 Task: Change Option To Command
Action: Mouse pressed left at (46, 0)
Screenshot: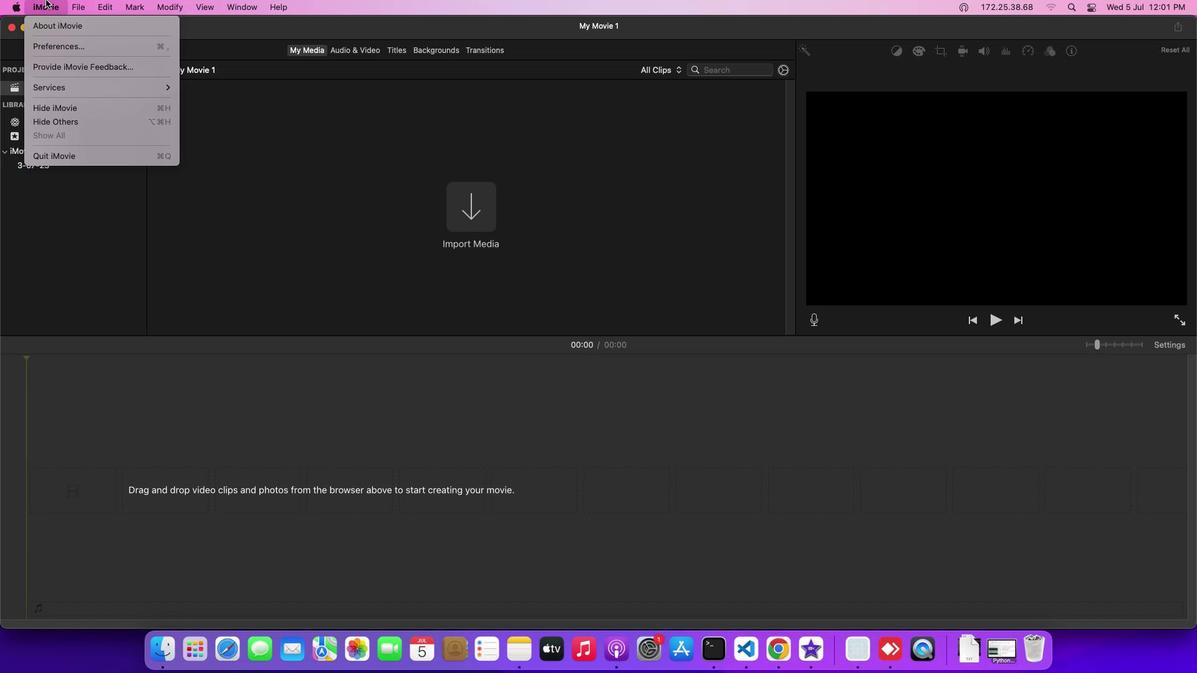 
Action: Mouse moved to (43, 82)
Screenshot: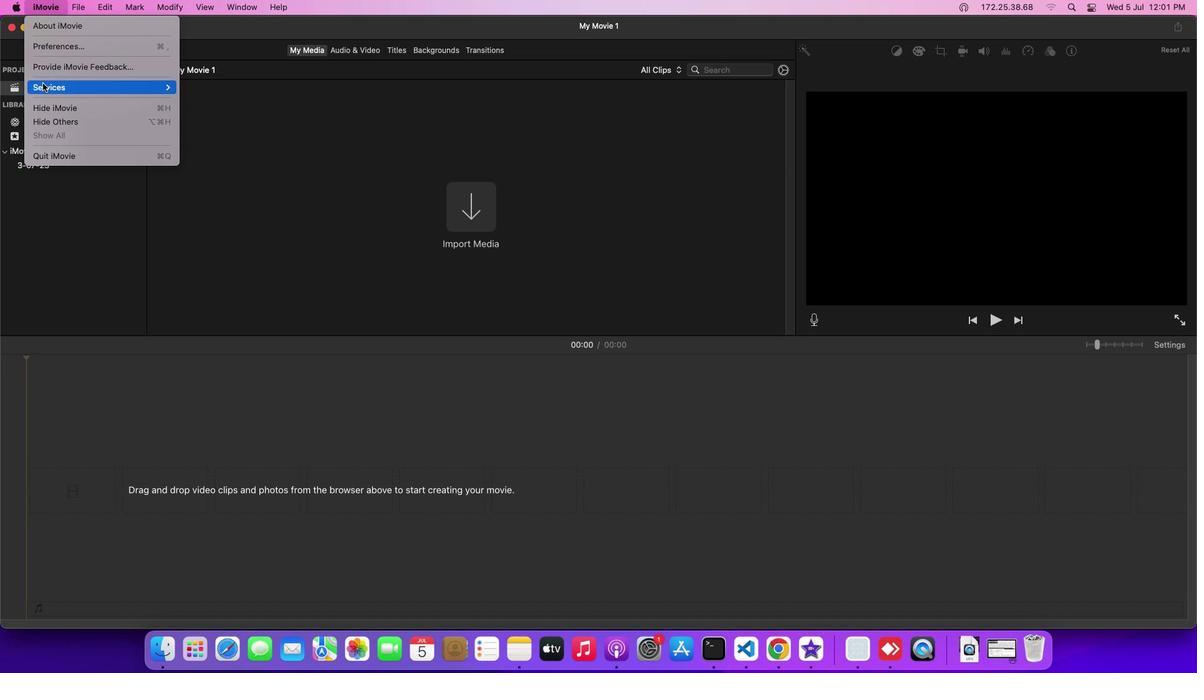 
Action: Mouse pressed left at (43, 82)
Screenshot: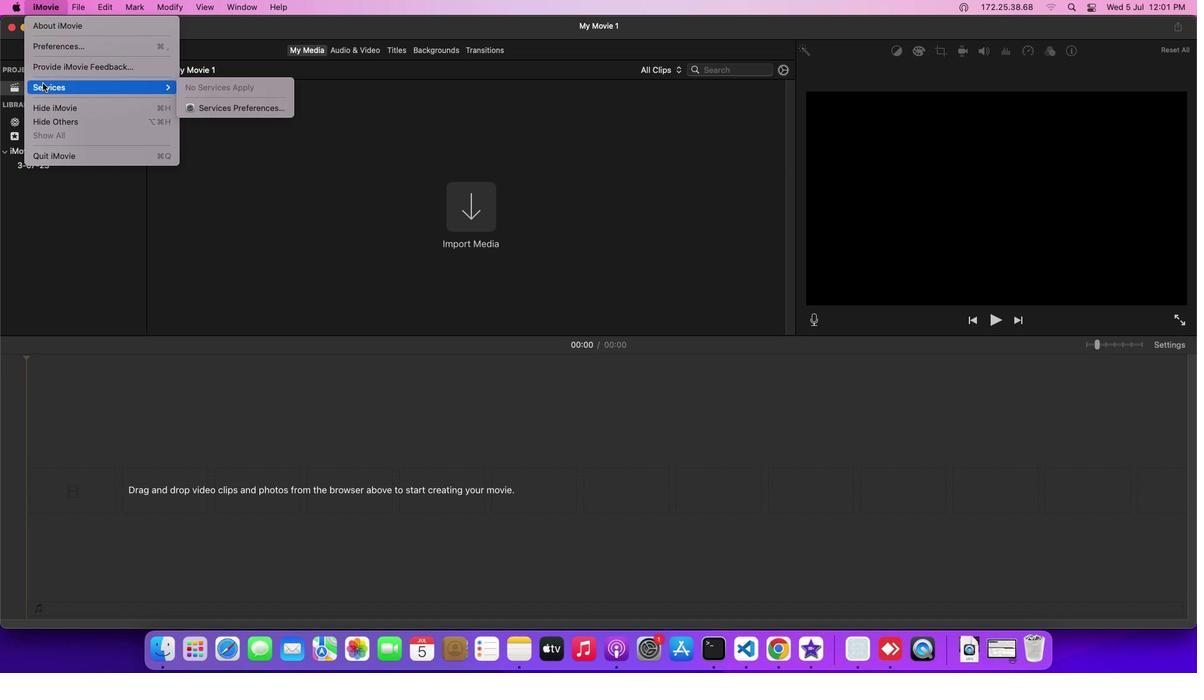 
Action: Mouse moved to (193, 104)
Screenshot: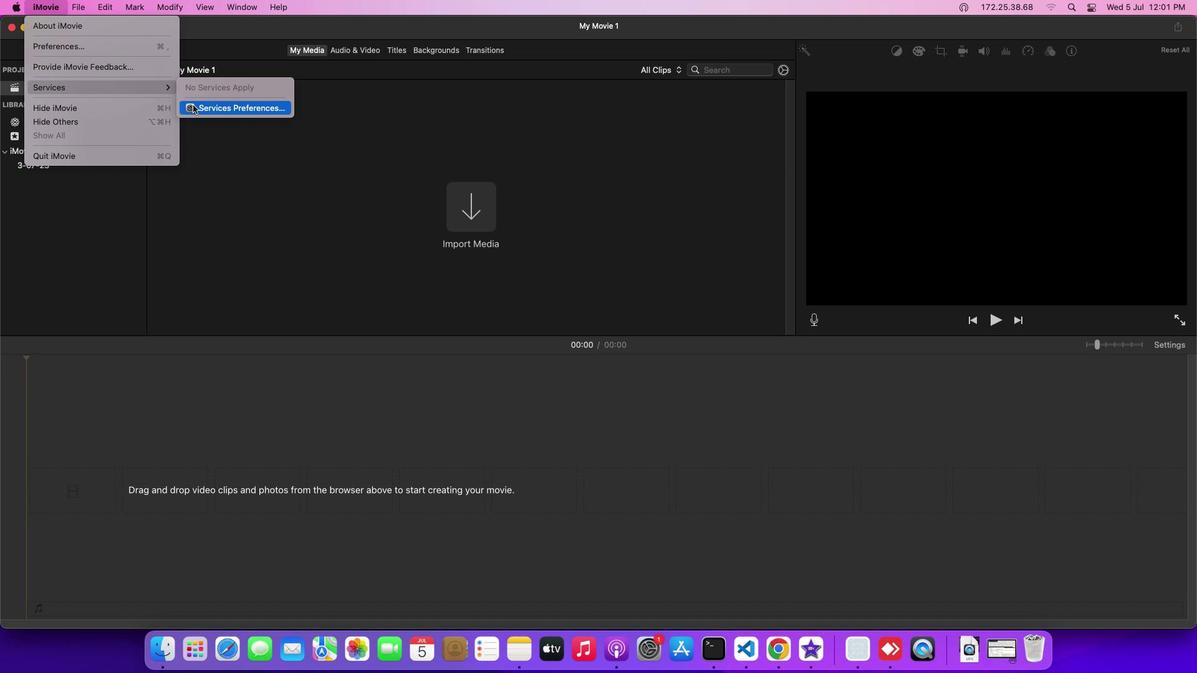 
Action: Mouse pressed left at (193, 104)
Screenshot: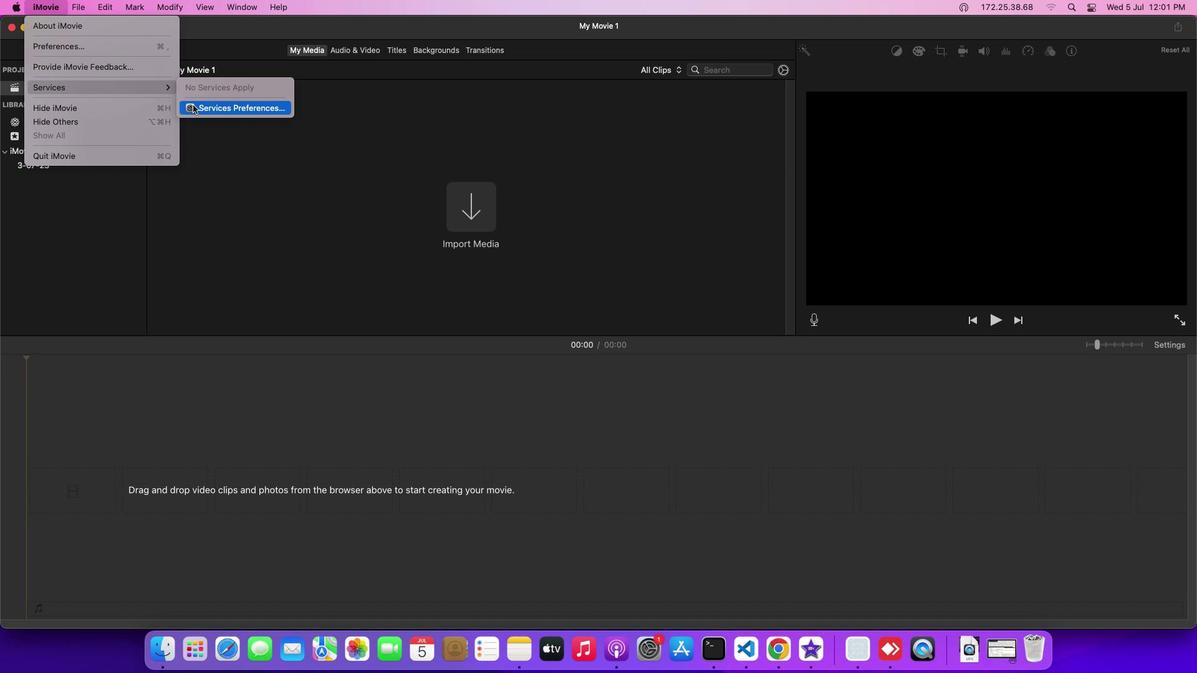 
Action: Mouse moved to (598, 185)
Screenshot: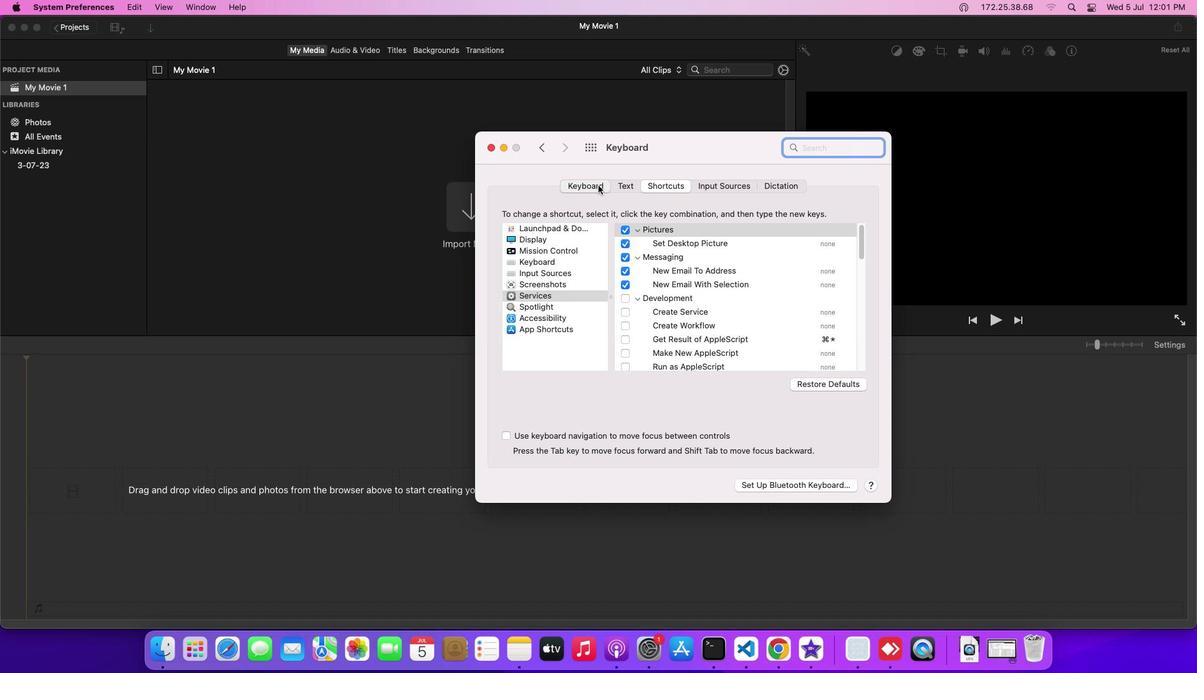 
Action: Mouse pressed left at (598, 185)
Screenshot: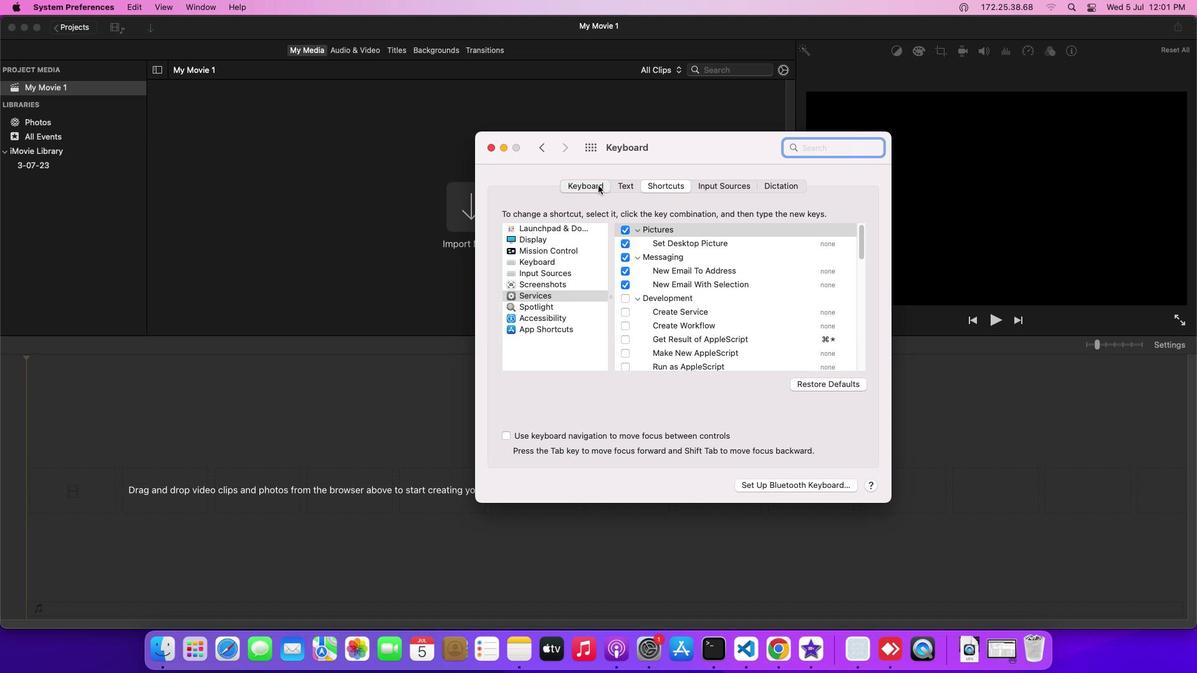 
Action: Mouse moved to (841, 445)
Screenshot: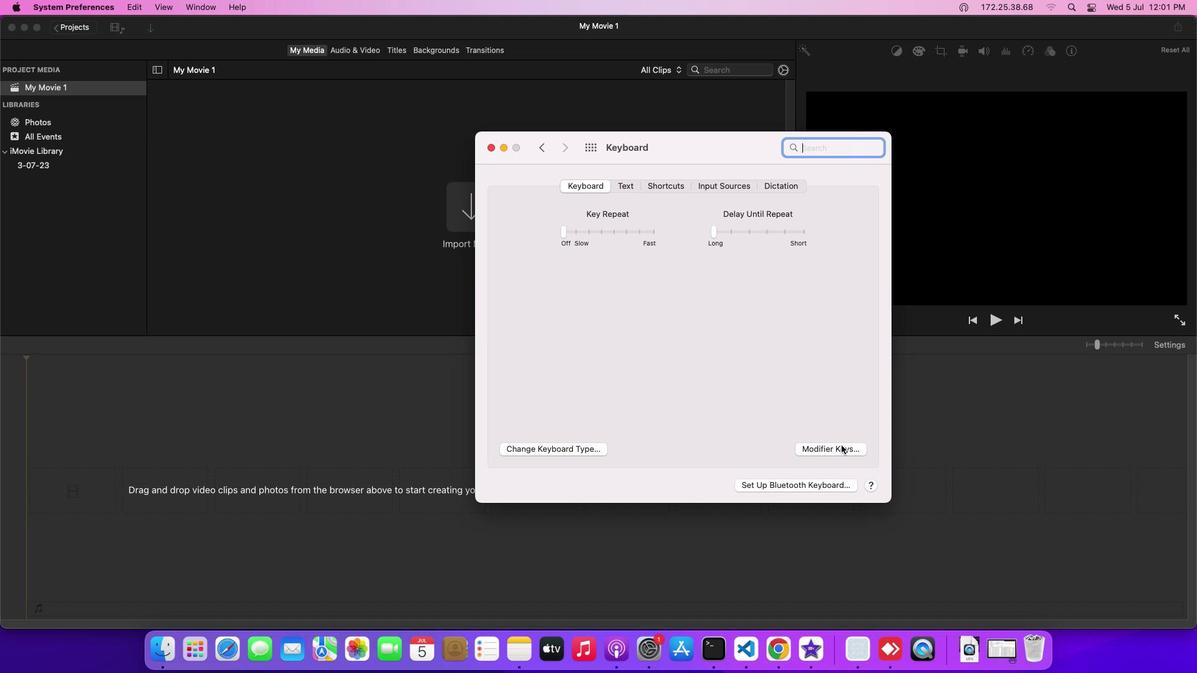 
Action: Mouse pressed left at (841, 445)
Screenshot: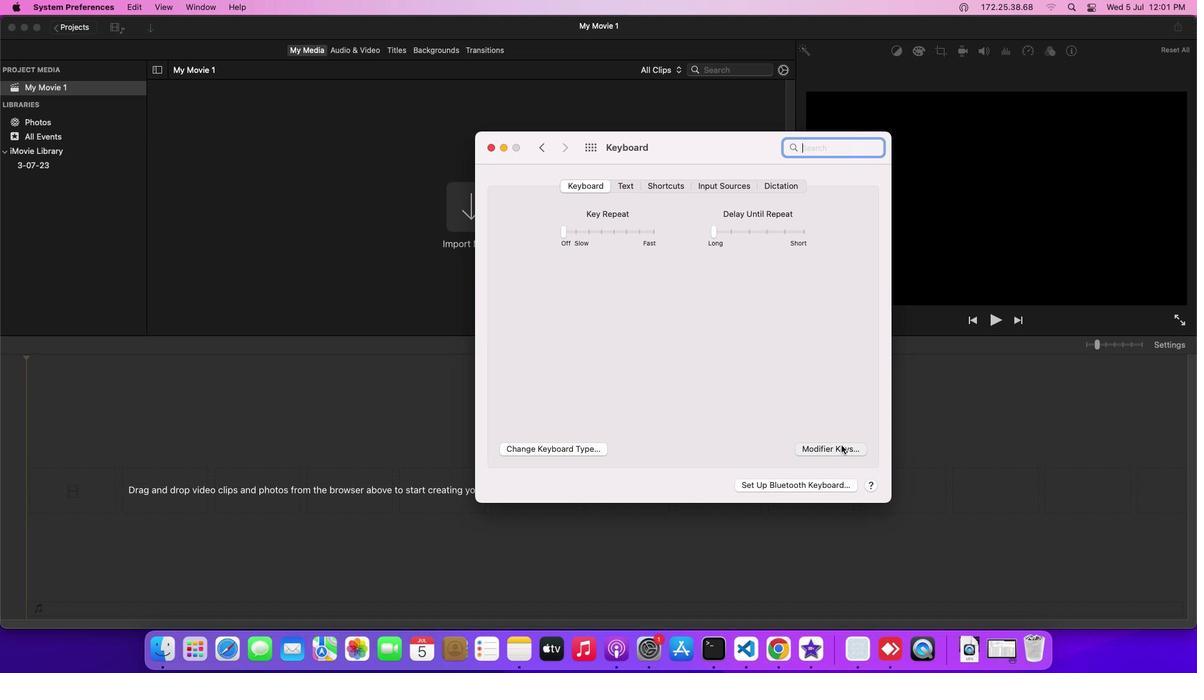 
Action: Mouse moved to (749, 333)
Screenshot: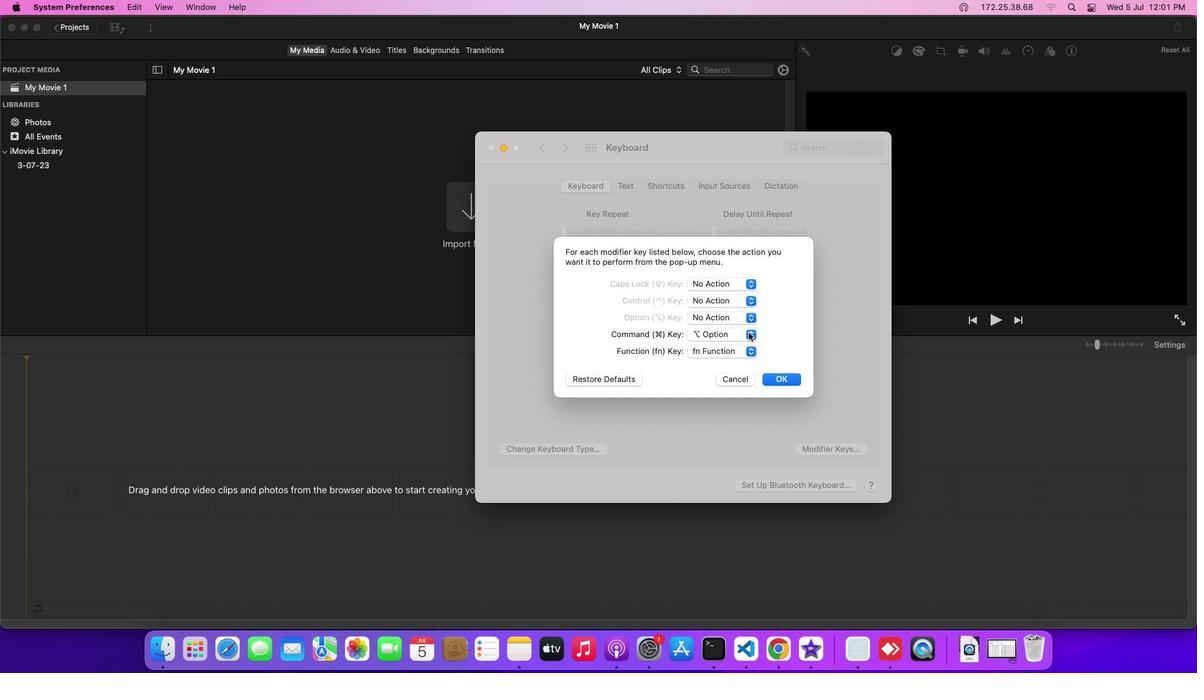 
Action: Mouse pressed left at (749, 333)
Screenshot: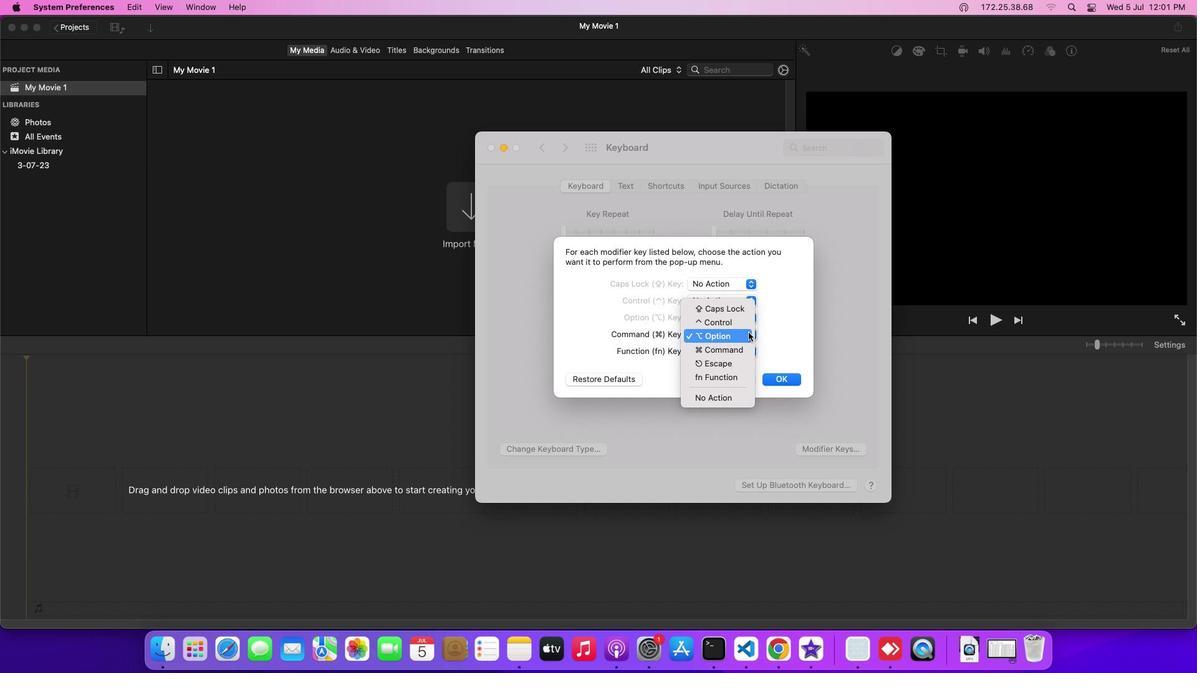 
Action: Mouse moved to (739, 349)
Screenshot: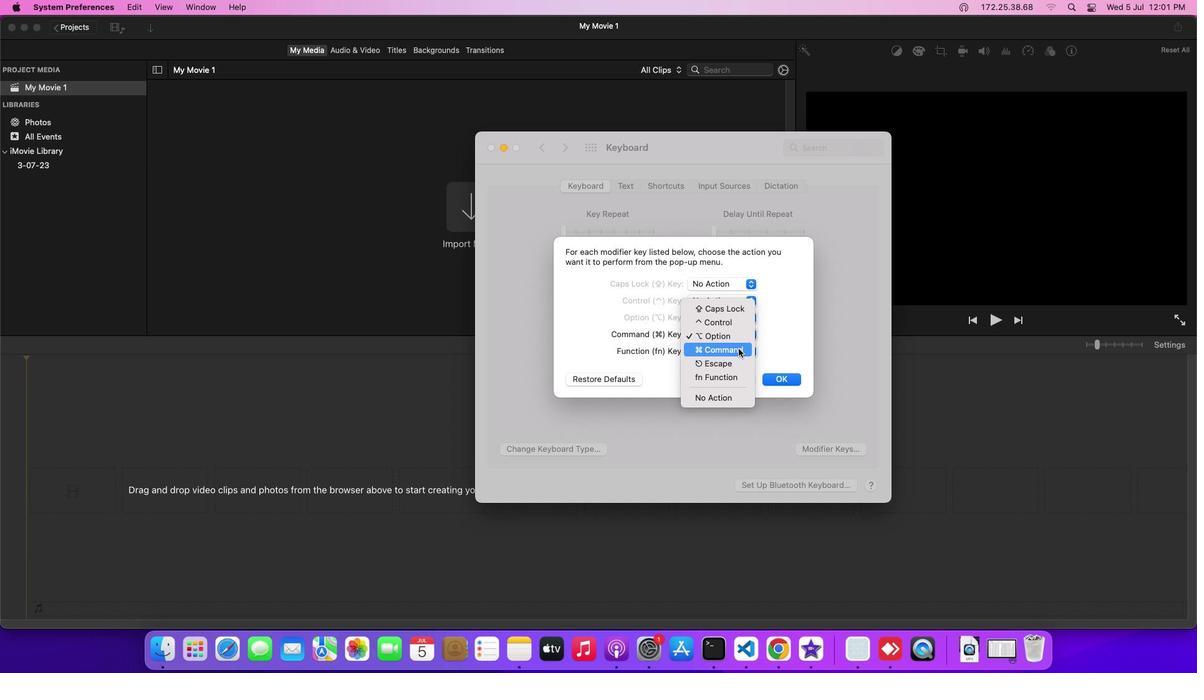 
Action: Mouse pressed left at (739, 349)
Screenshot: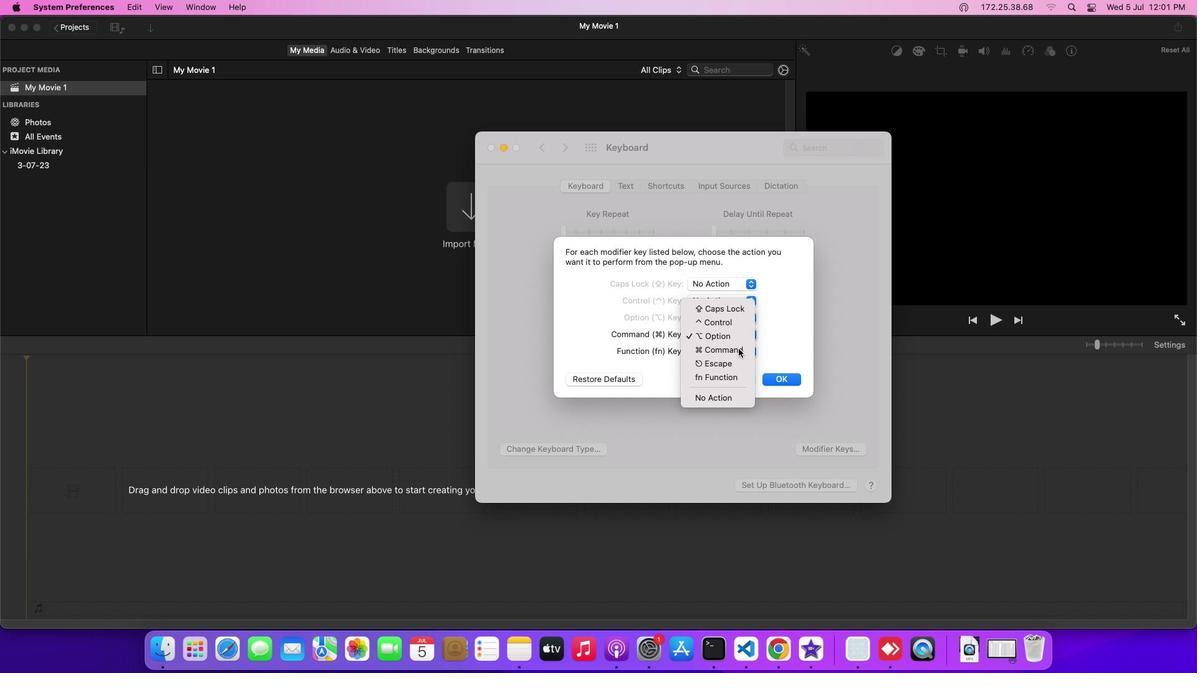
Action: Mouse moved to (780, 382)
Screenshot: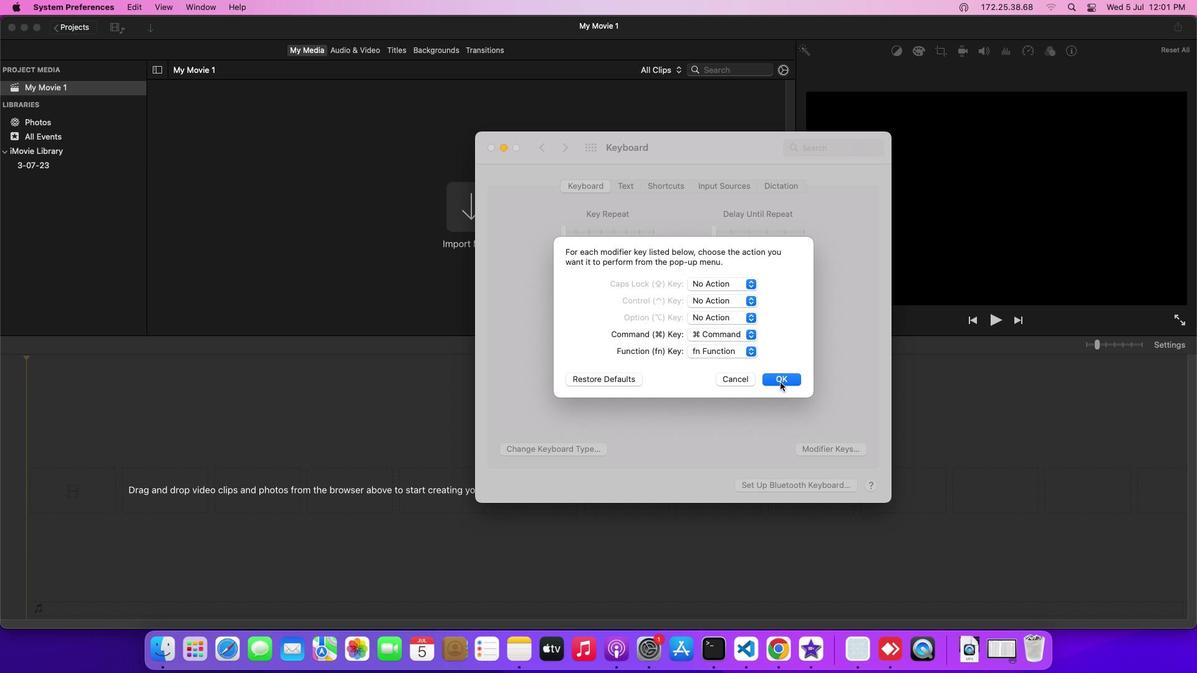 
Action: Mouse pressed left at (780, 382)
Screenshot: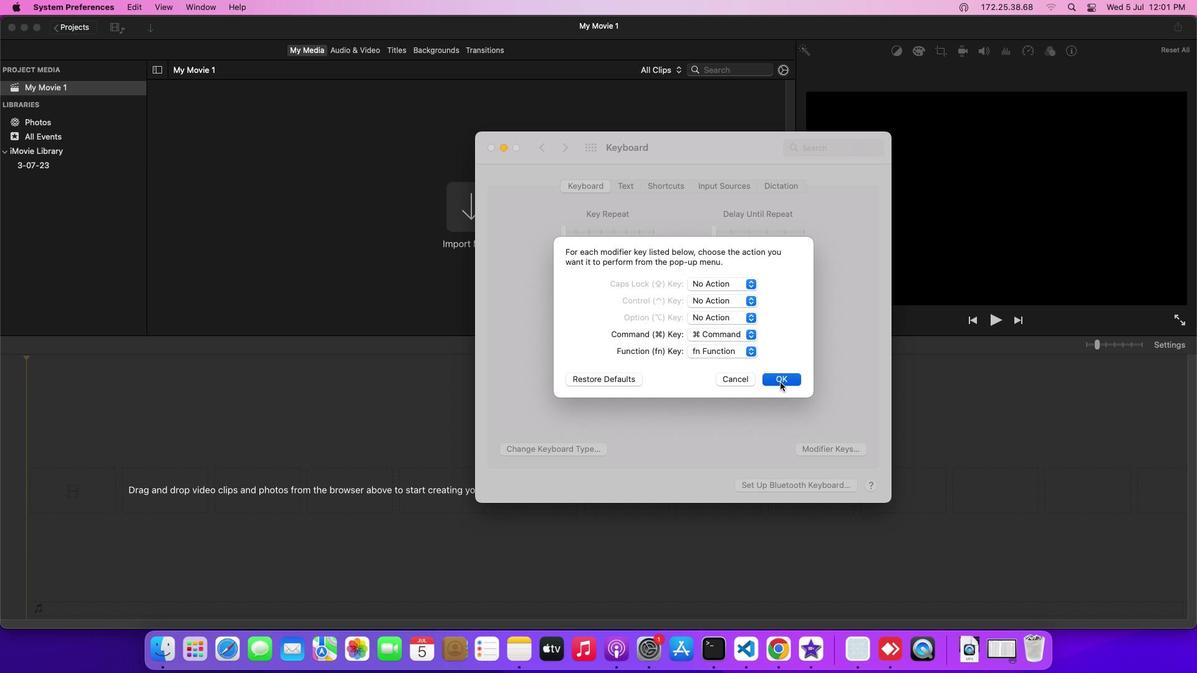 
Action: Mouse moved to (735, 388)
Screenshot: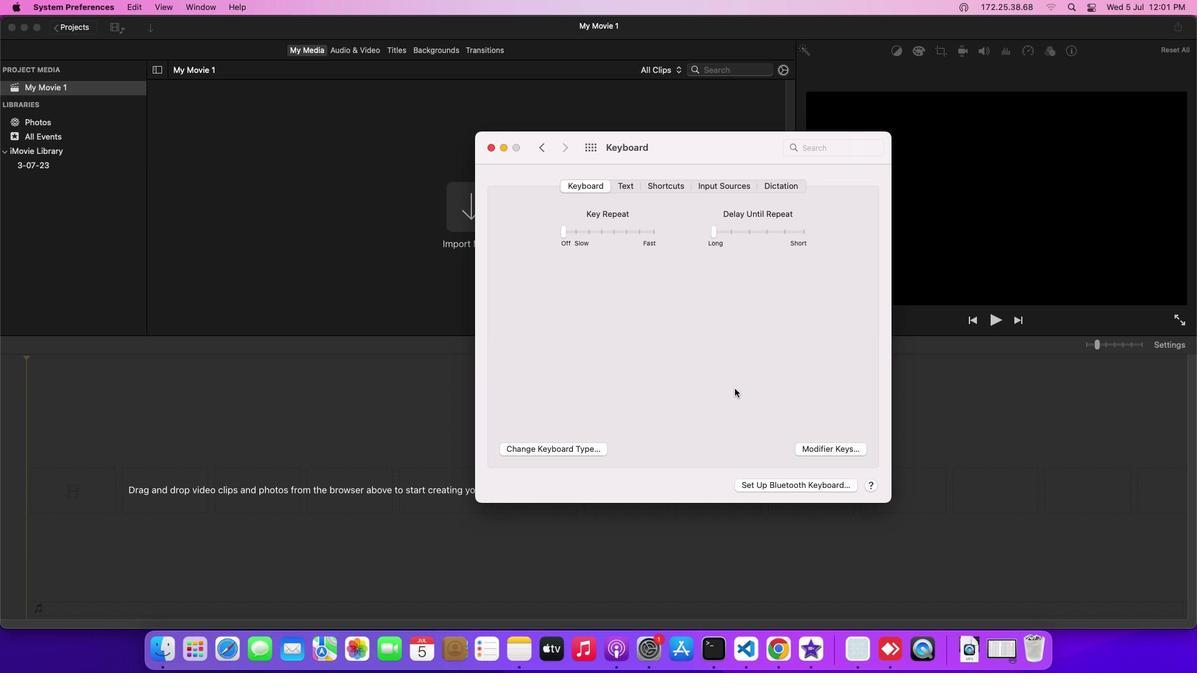 
Action: Mouse pressed left at (735, 388)
Screenshot: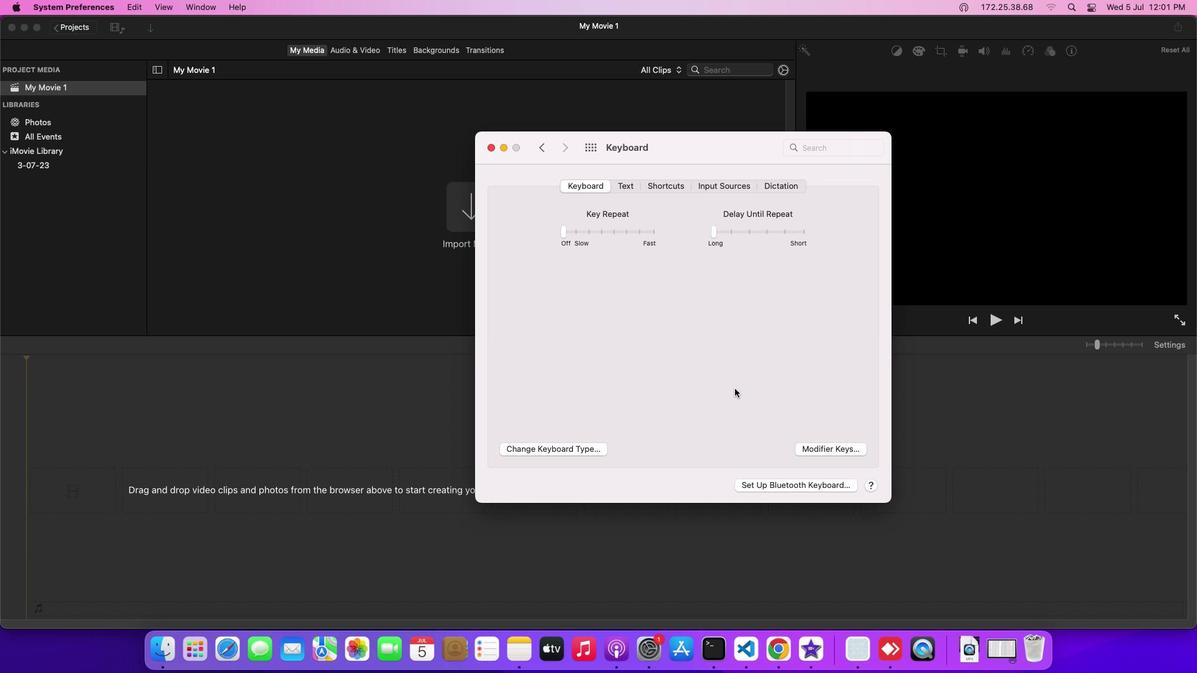 
